 Task: Add a signature Marcus Martinez containing With heartfelt thanks and warm wishes, Marcus Martinez to email address softage.6@softage.net and add a folder Consulting contracts
Action: Mouse moved to (85, 89)
Screenshot: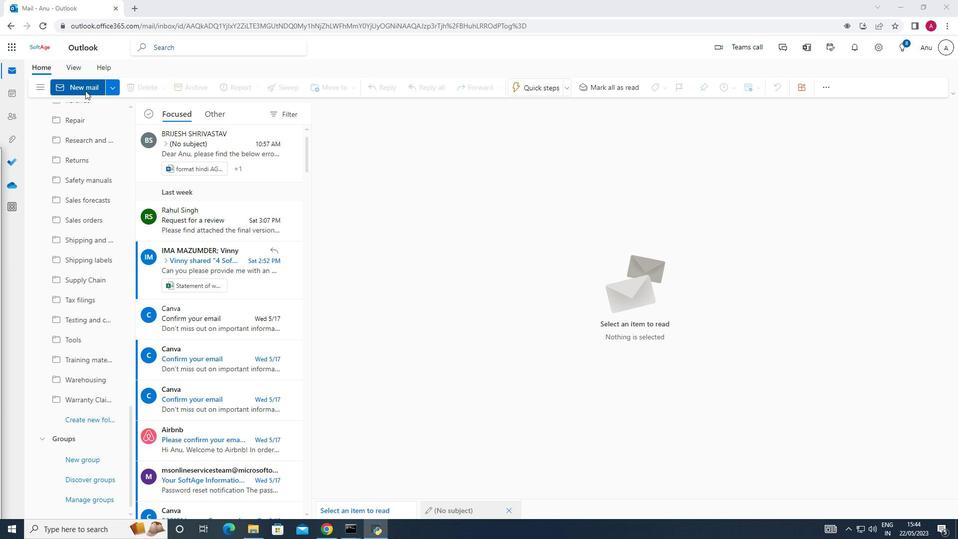 
Action: Mouse pressed left at (85, 89)
Screenshot: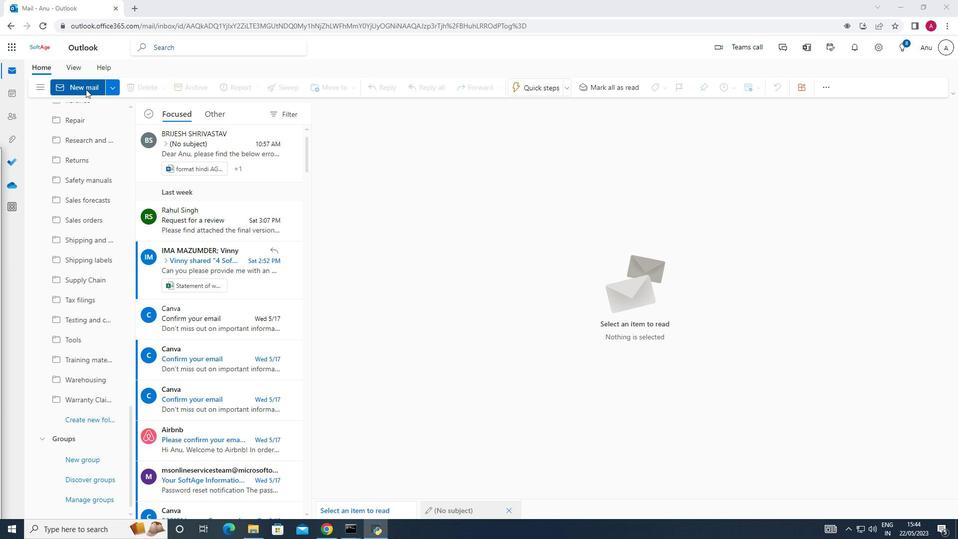 
Action: Mouse moved to (682, 87)
Screenshot: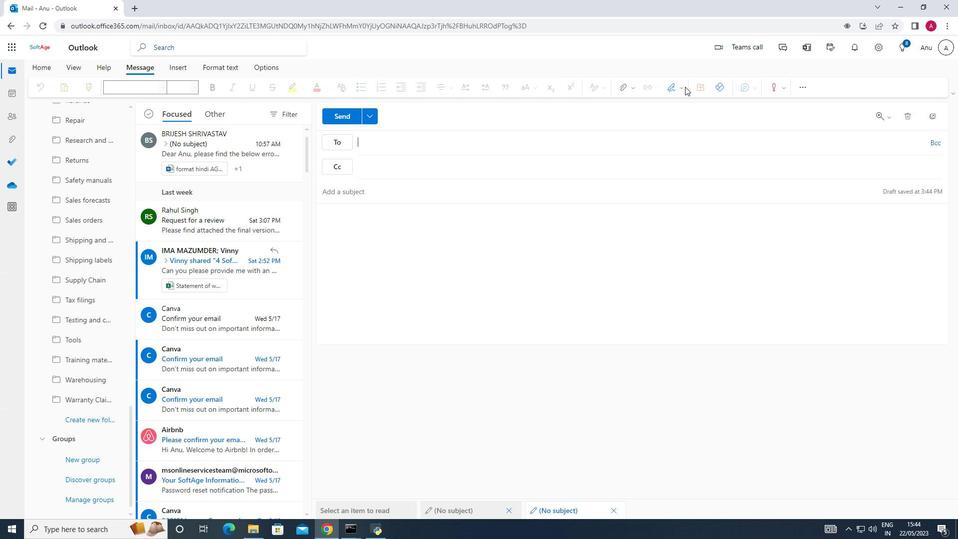 
Action: Mouse pressed left at (682, 87)
Screenshot: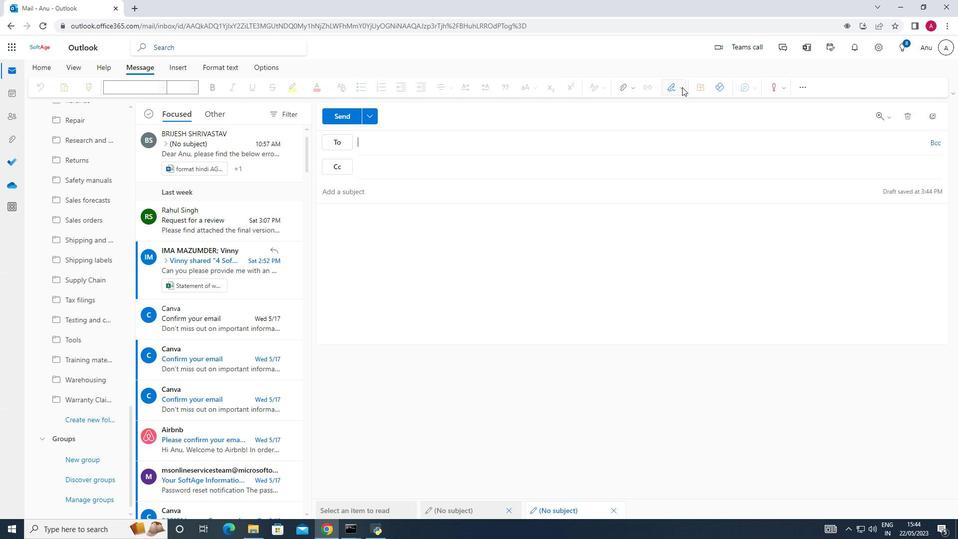 
Action: Mouse moved to (669, 124)
Screenshot: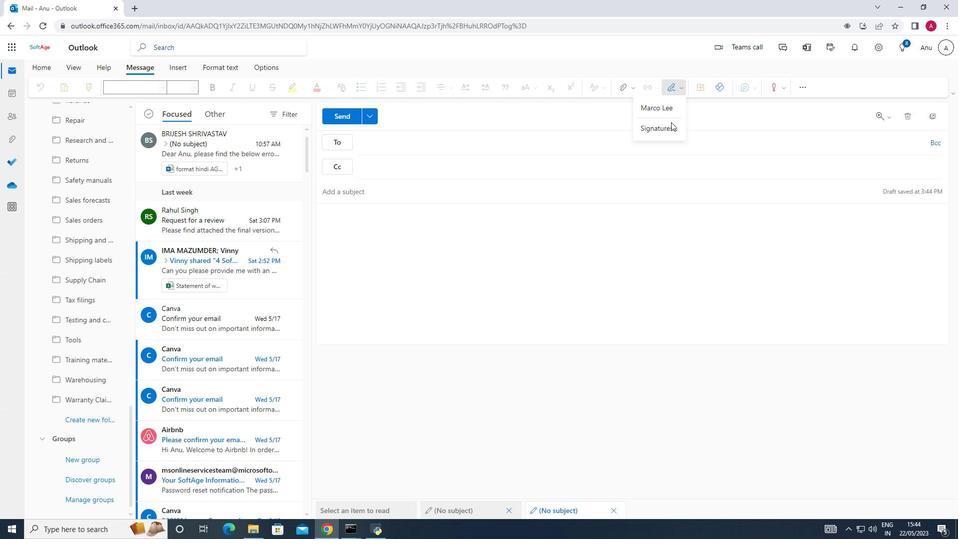 
Action: Mouse pressed left at (669, 124)
Screenshot: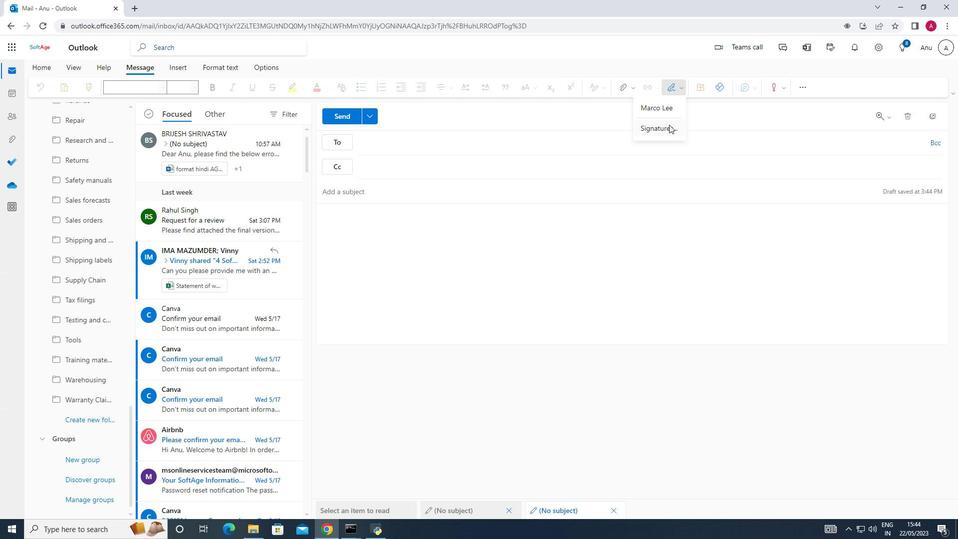 
Action: Mouse moved to (671, 166)
Screenshot: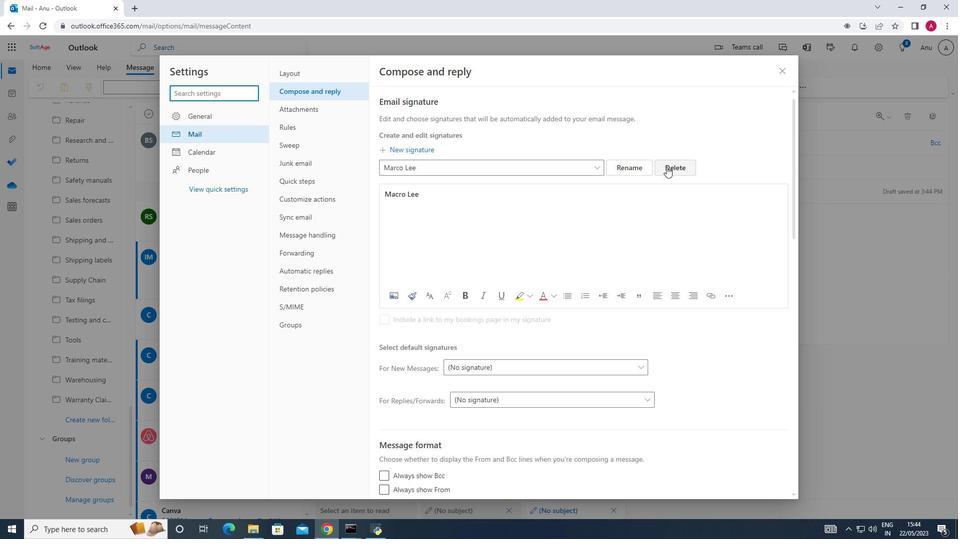
Action: Mouse pressed left at (671, 166)
Screenshot: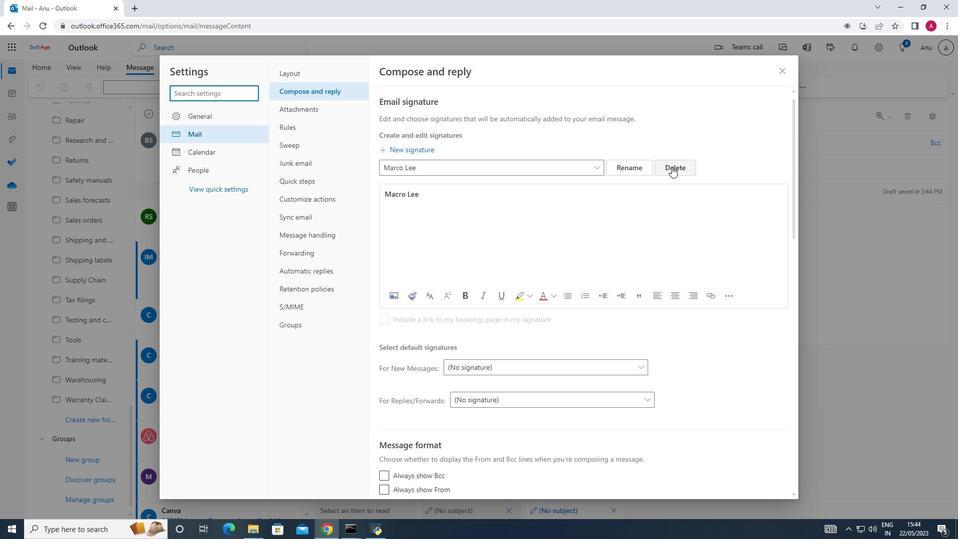 
Action: Mouse moved to (423, 166)
Screenshot: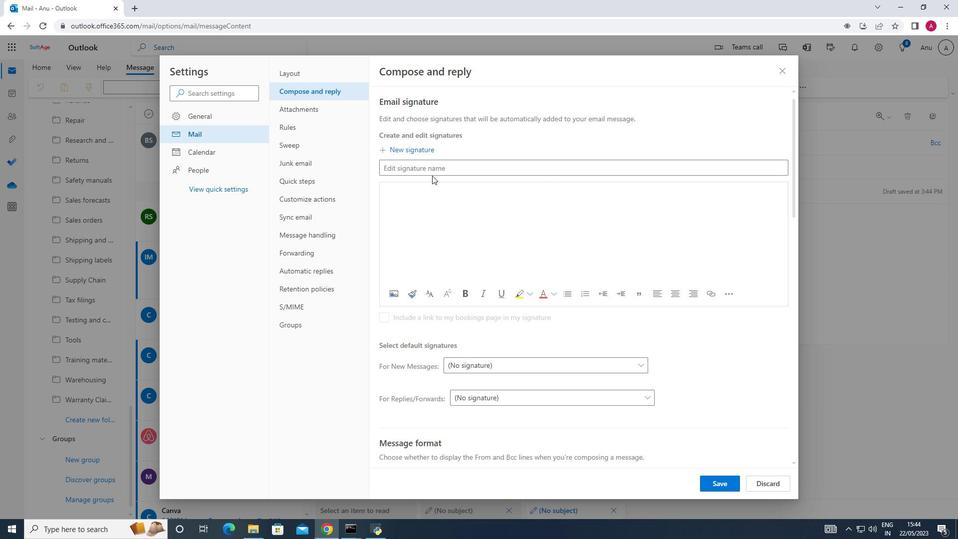 
Action: Mouse pressed left at (423, 166)
Screenshot: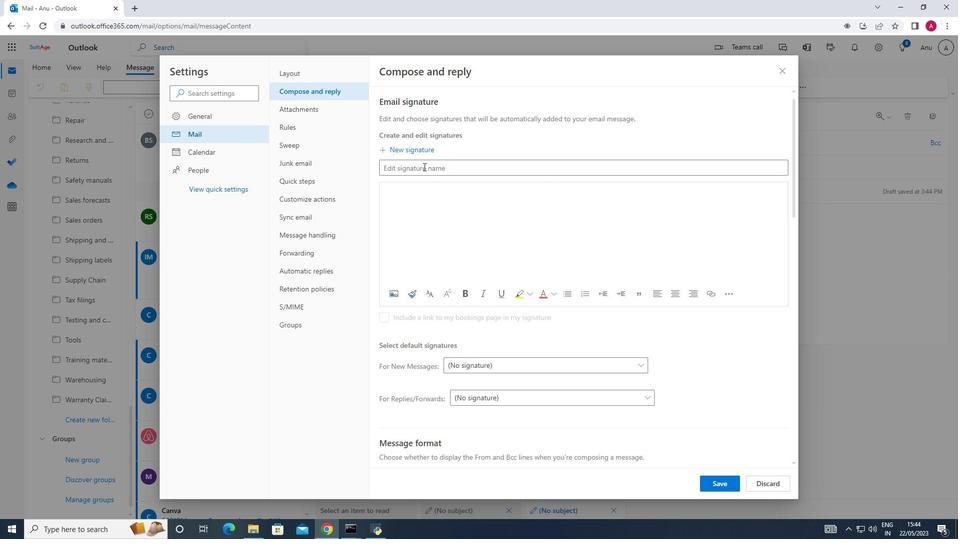 
Action: Mouse moved to (420, 166)
Screenshot: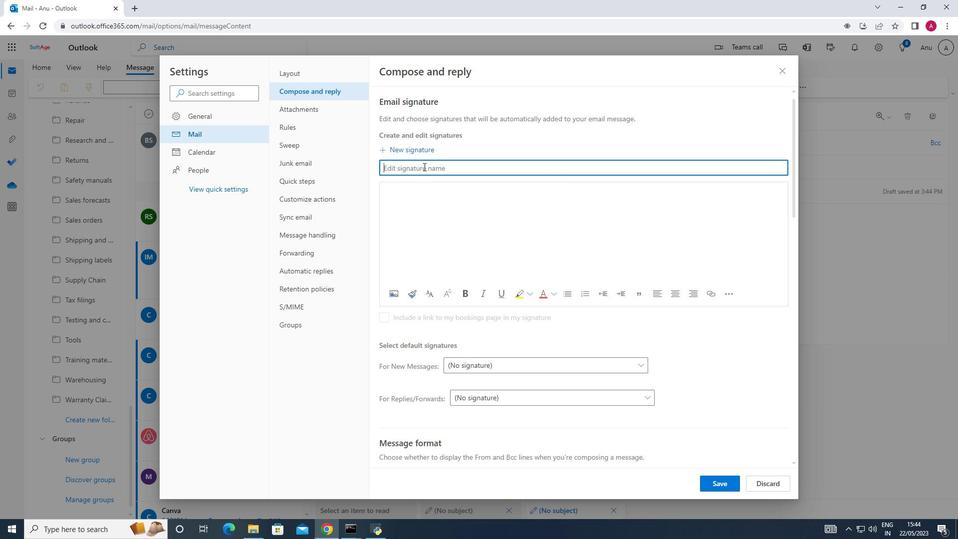 
Action: Key pressed <Key.shift_r><Key.shift_r>Marcus<Key.space><Key.shift_r>Martinez
Screenshot: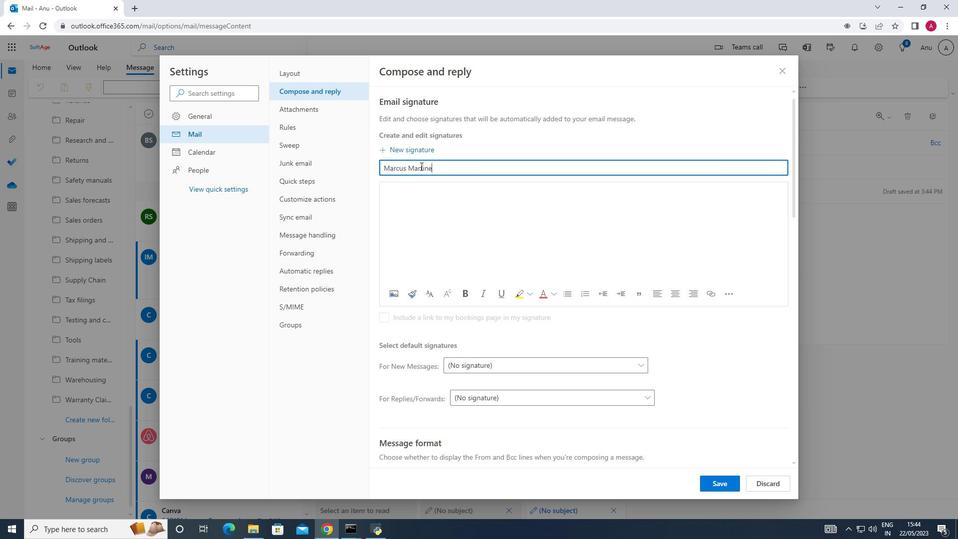 
Action: Mouse moved to (381, 192)
Screenshot: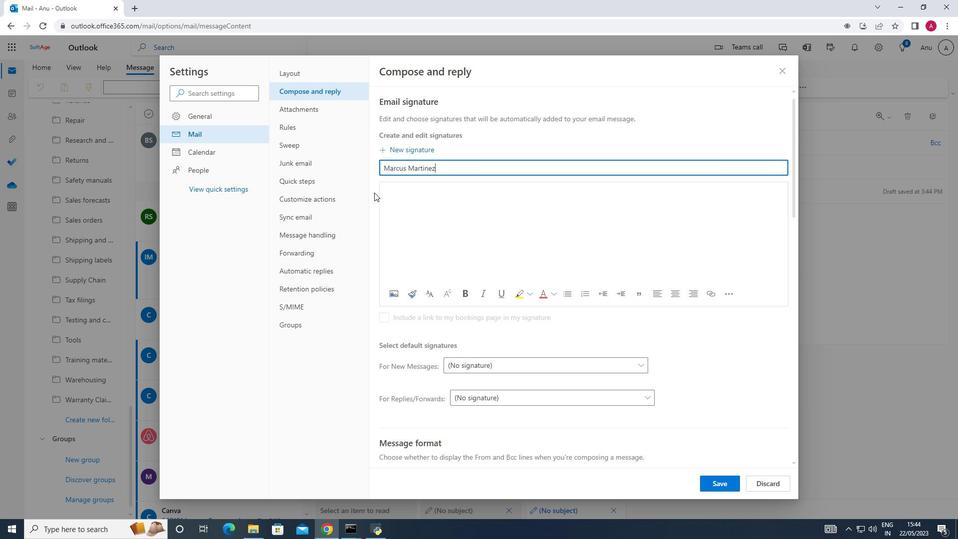 
Action: Mouse pressed left at (381, 192)
Screenshot: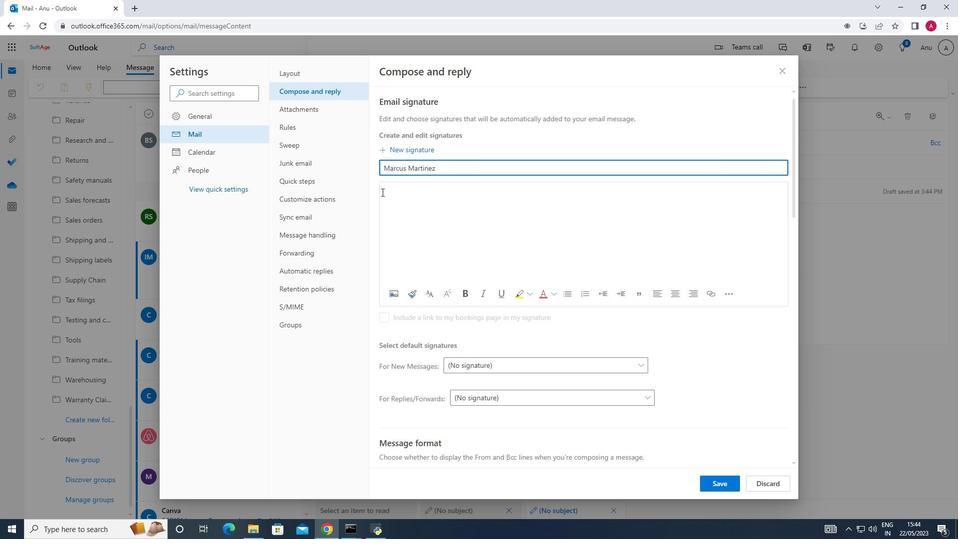 
Action: Key pressed <Key.shift_r>Marcus<Key.space><Key.shift_r>Martinez
Screenshot: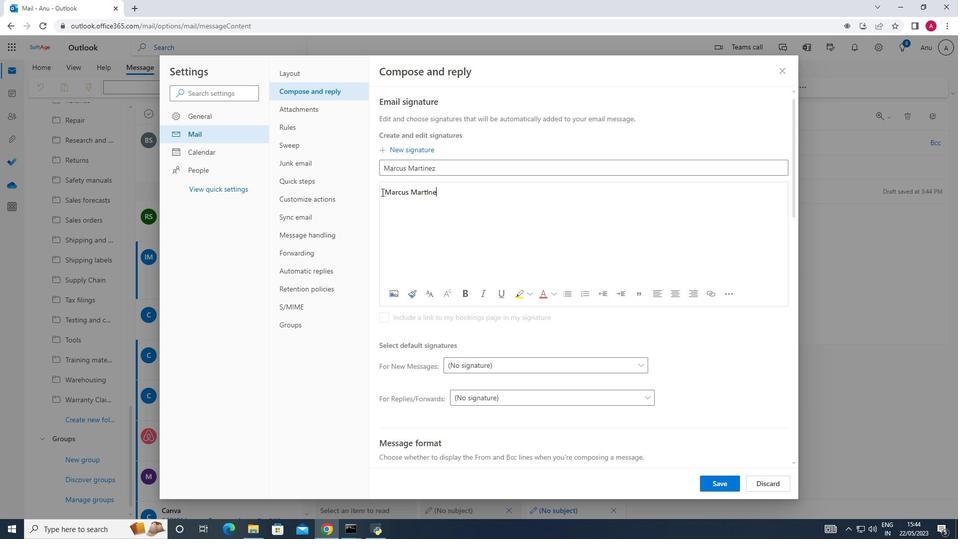 
Action: Mouse moved to (729, 481)
Screenshot: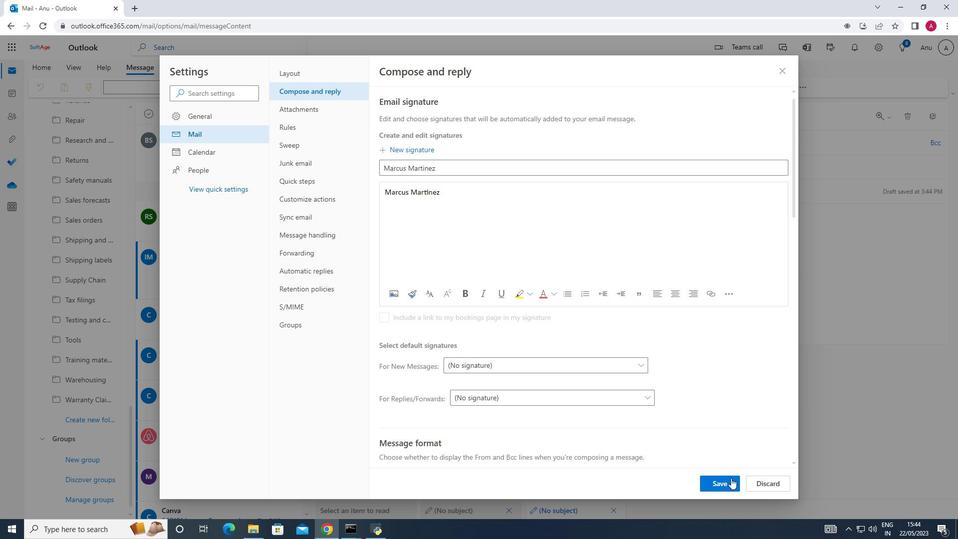
Action: Mouse pressed left at (729, 481)
Screenshot: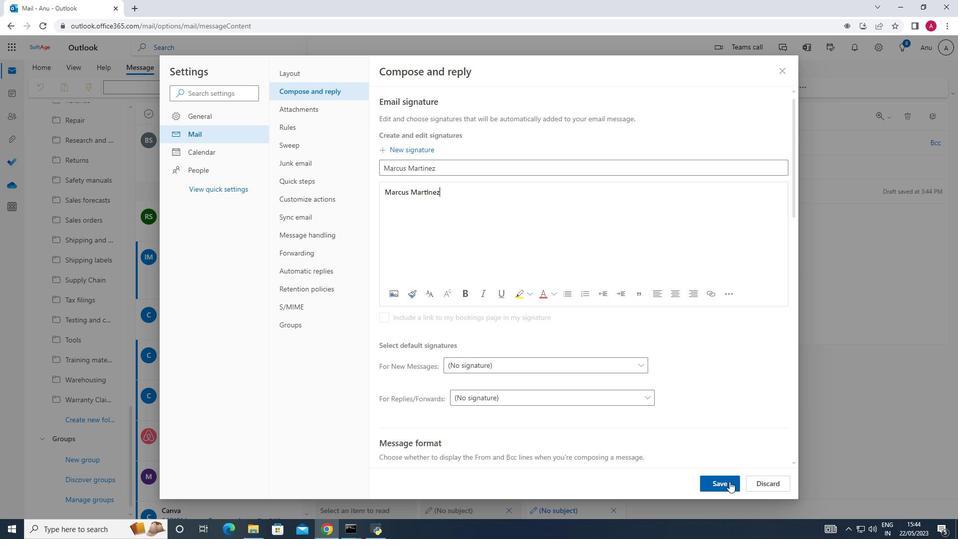 
Action: Mouse moved to (781, 66)
Screenshot: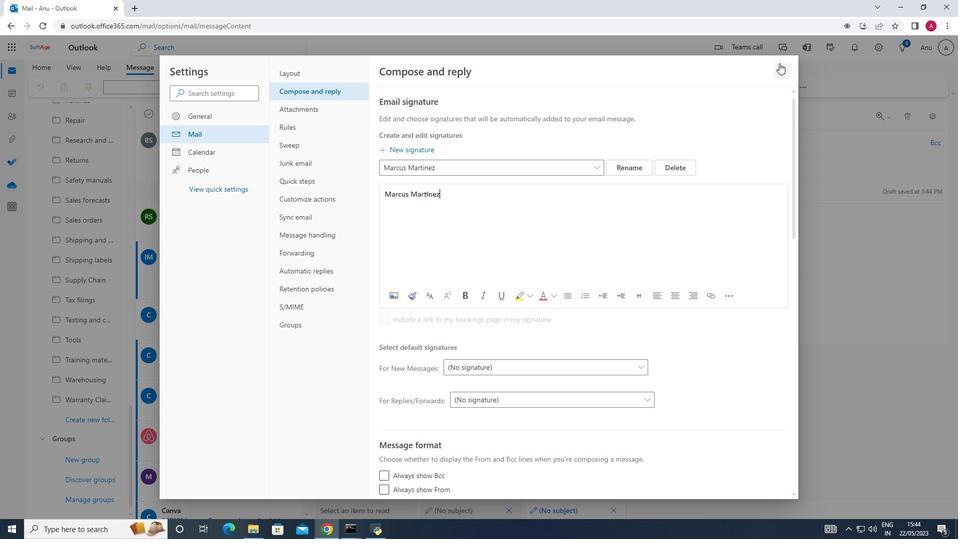 
Action: Mouse pressed left at (781, 66)
Screenshot: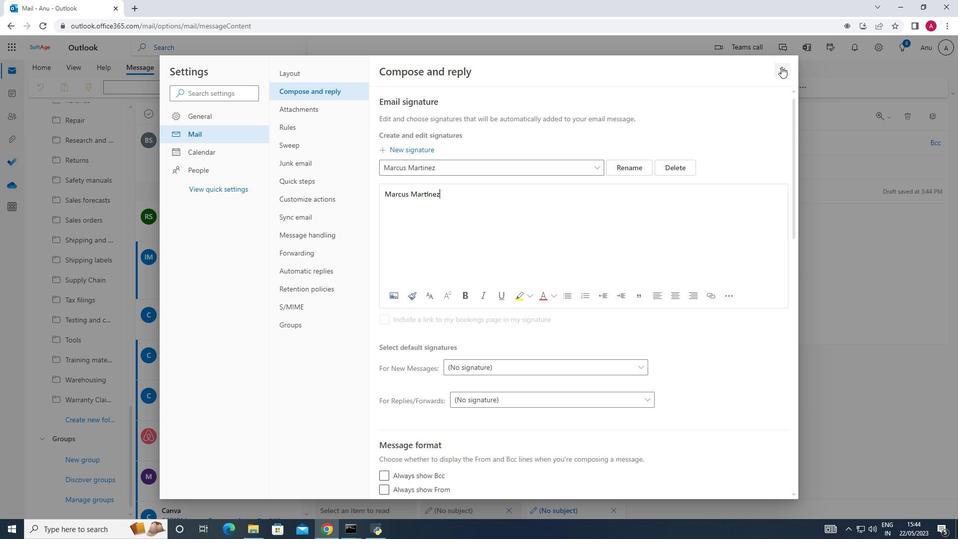 
Action: Mouse moved to (683, 87)
Screenshot: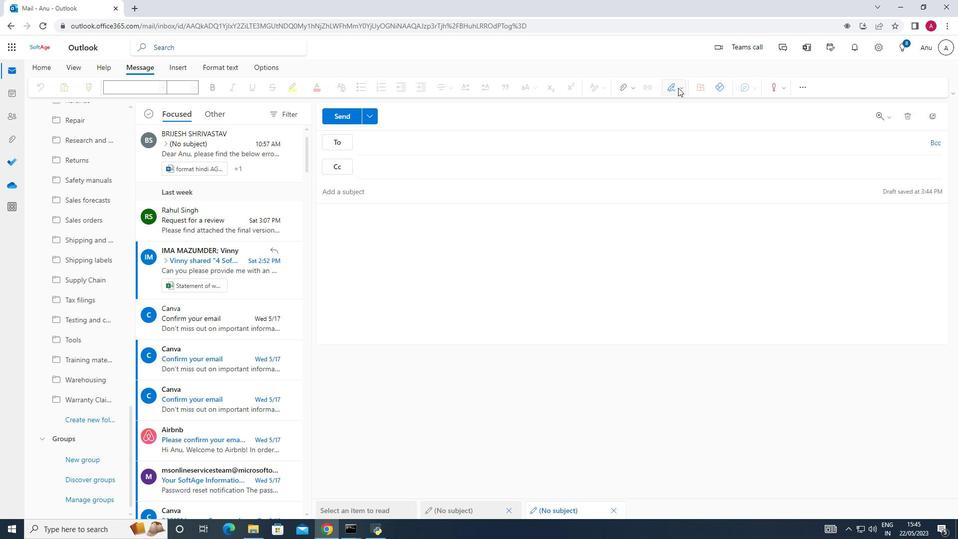 
Action: Mouse pressed left at (683, 87)
Screenshot: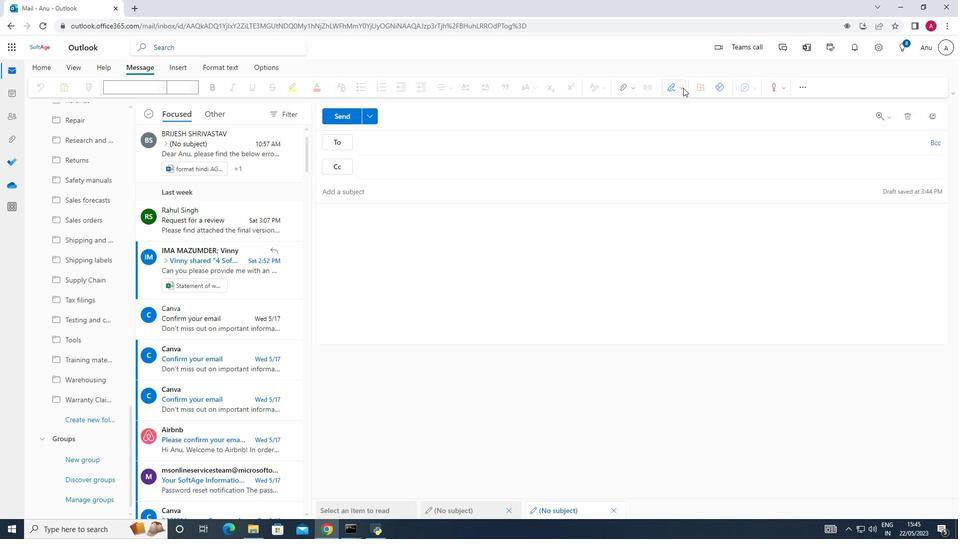 
Action: Mouse moved to (668, 104)
Screenshot: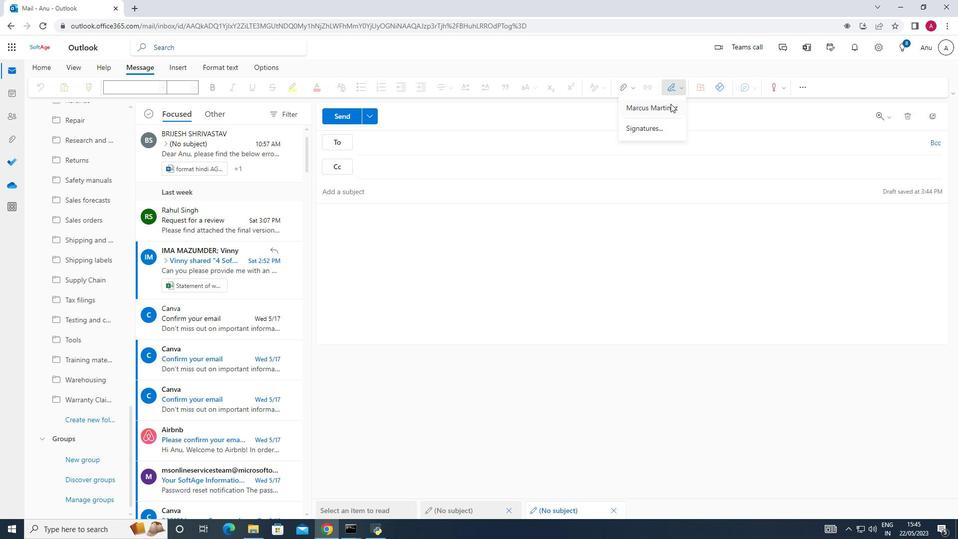 
Action: Mouse pressed left at (668, 104)
Screenshot: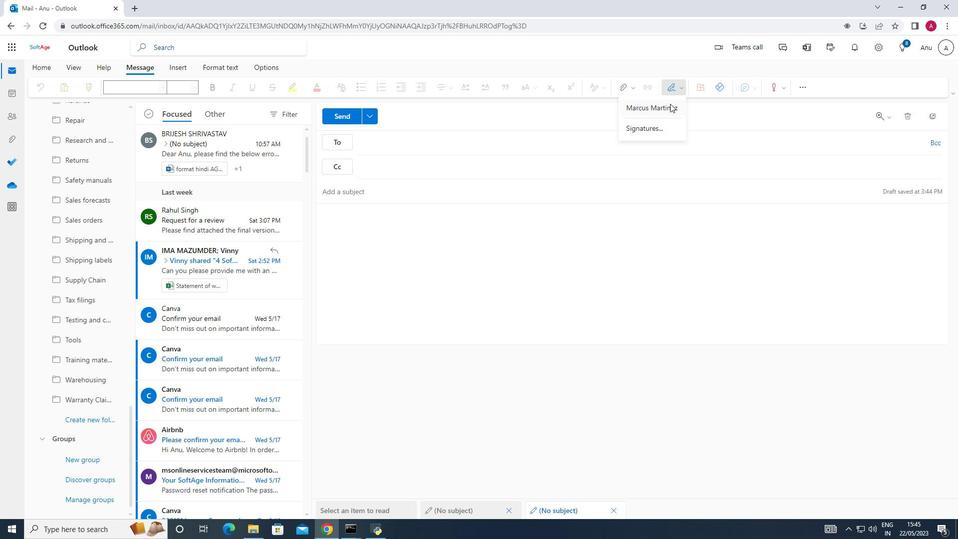 
Action: Mouse moved to (596, 156)
Screenshot: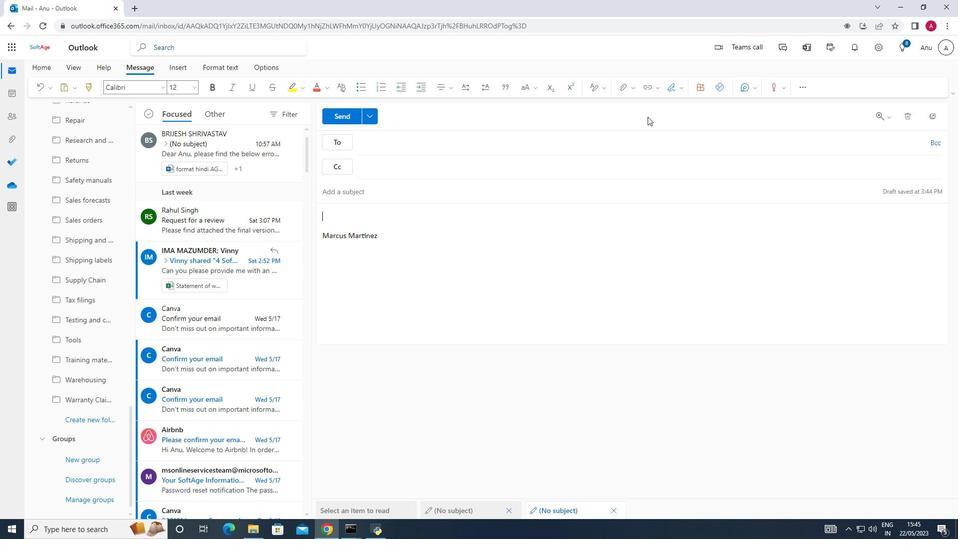 
Action: Key pressed <Key.shift>Heartfelt<Key.space>thanks<Key.space>and<Key.space>warm<Key.space>wishes.
Screenshot: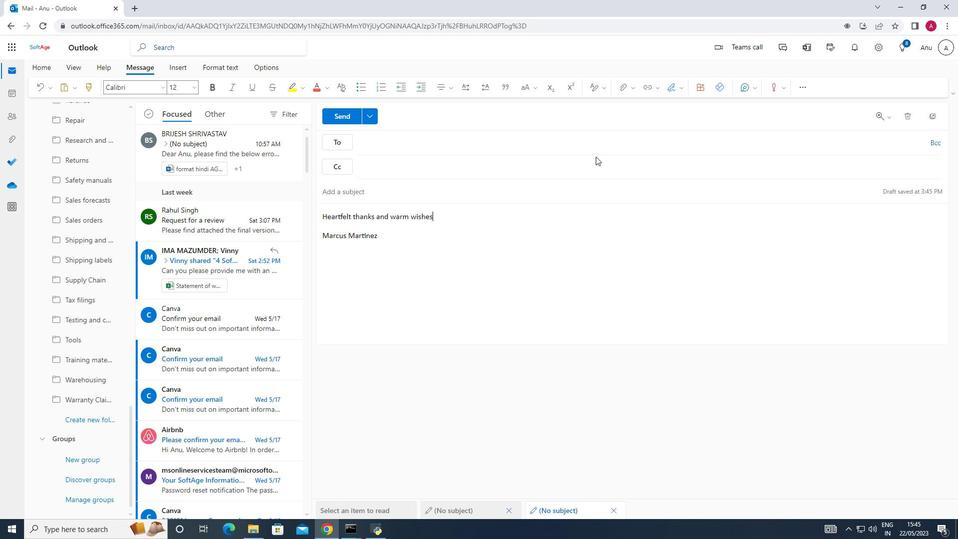 
Action: Mouse moved to (478, 140)
Screenshot: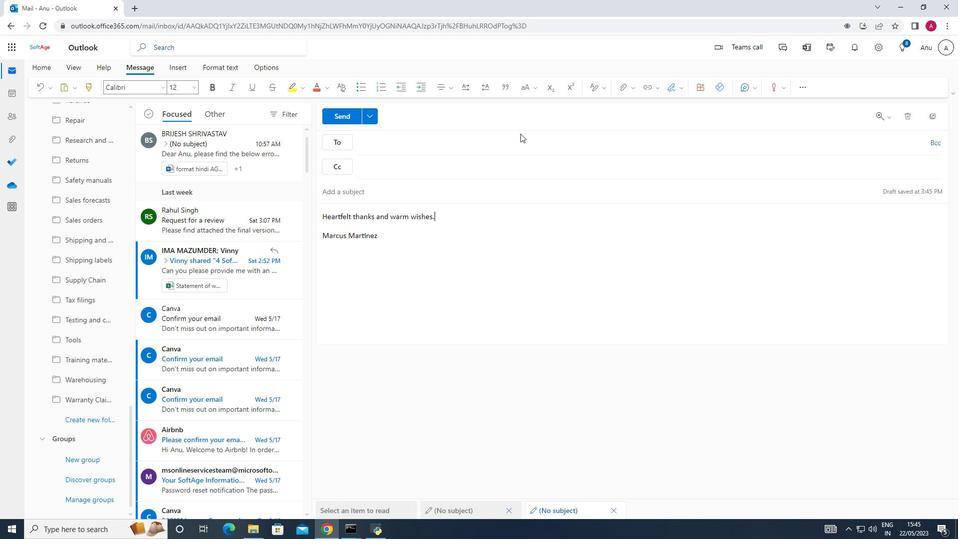 
Action: Mouse pressed left at (478, 140)
Screenshot: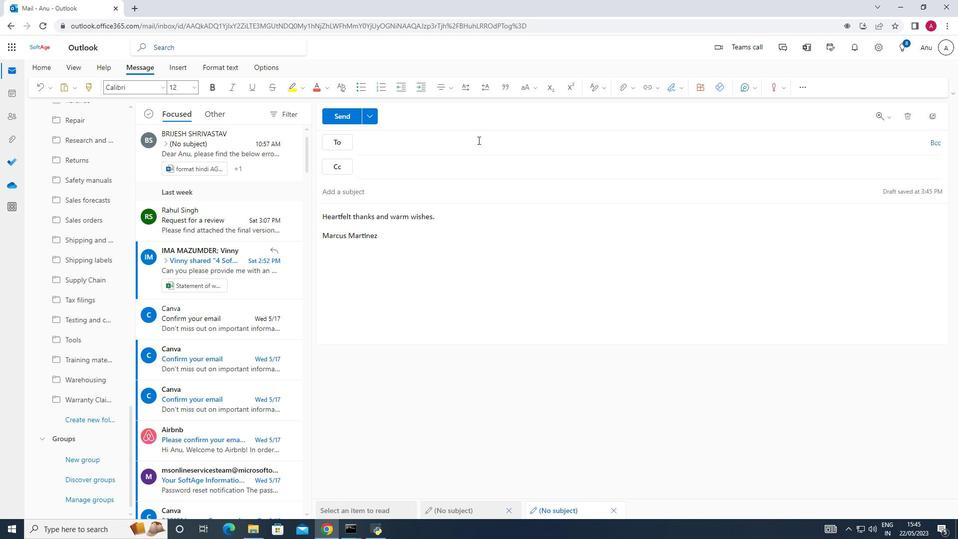 
Action: Key pressed softage.6<Key.shift>@softage.net
Screenshot: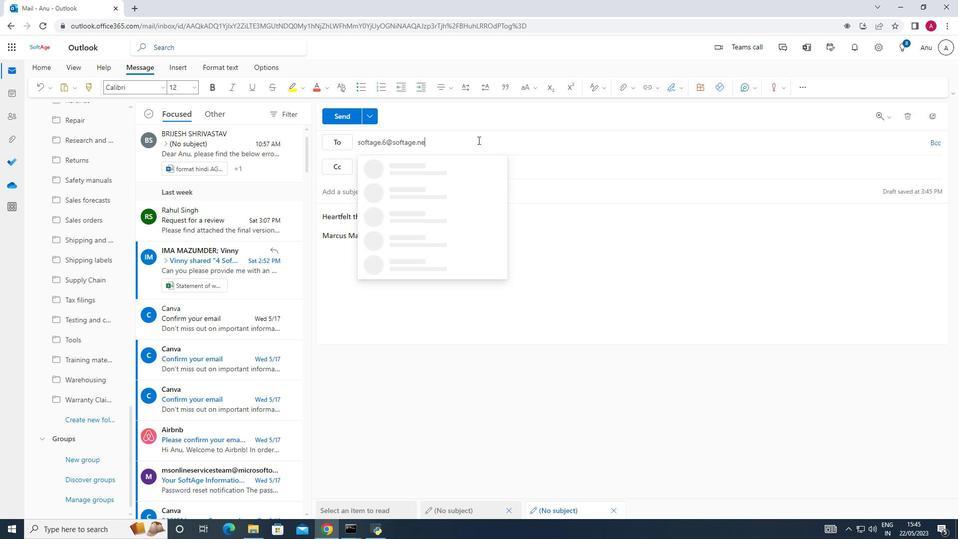 
Action: Mouse moved to (459, 163)
Screenshot: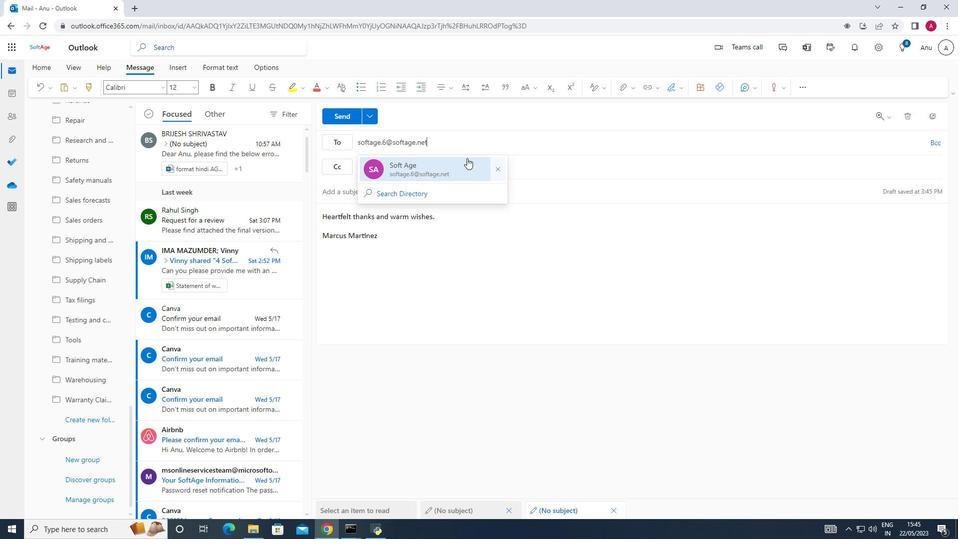 
Action: Mouse pressed left at (459, 163)
Screenshot: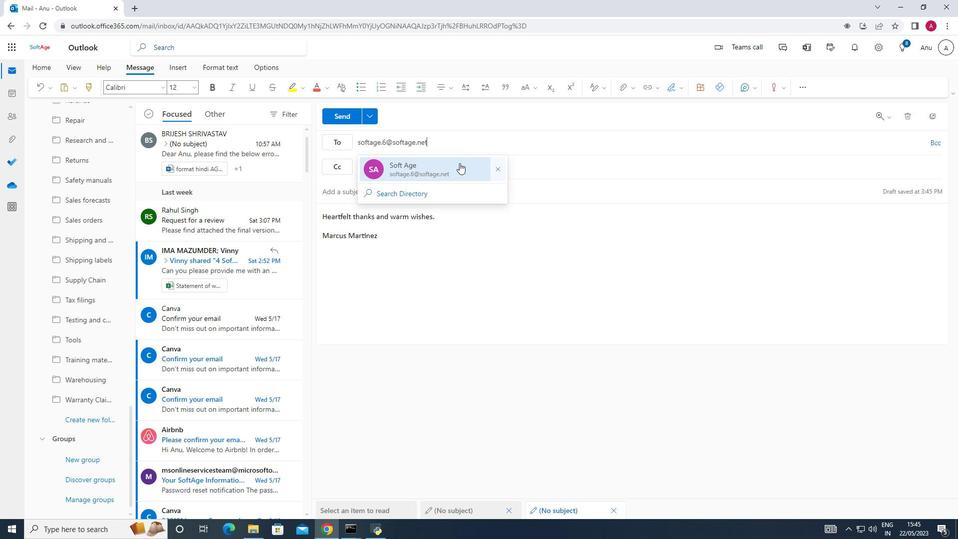 
Action: Mouse moved to (94, 416)
Screenshot: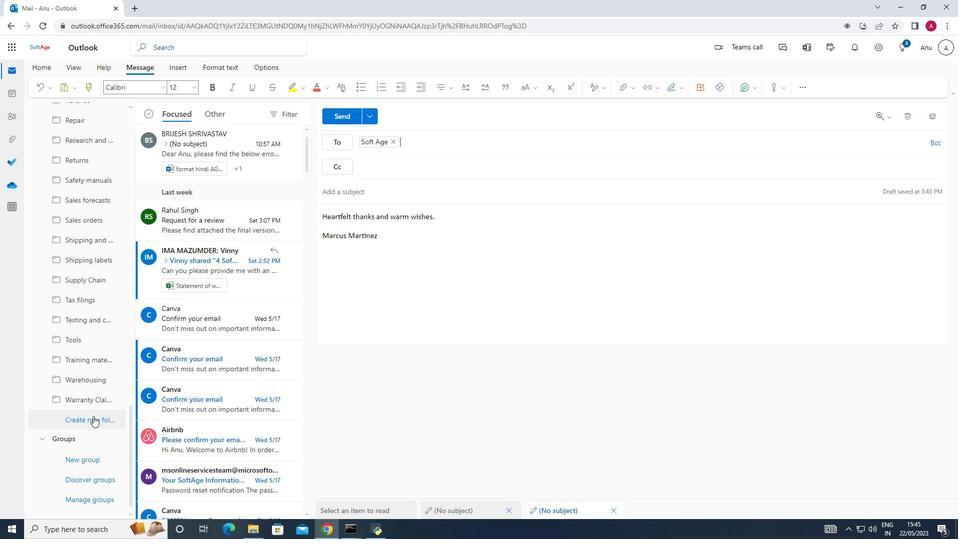 
Action: Mouse pressed left at (94, 416)
Screenshot: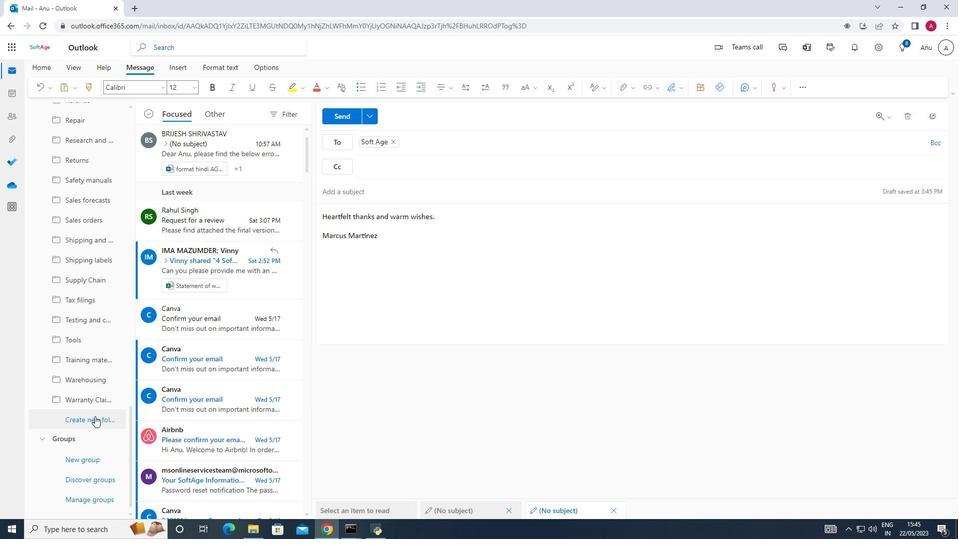 
Action: Mouse moved to (93, 413)
Screenshot: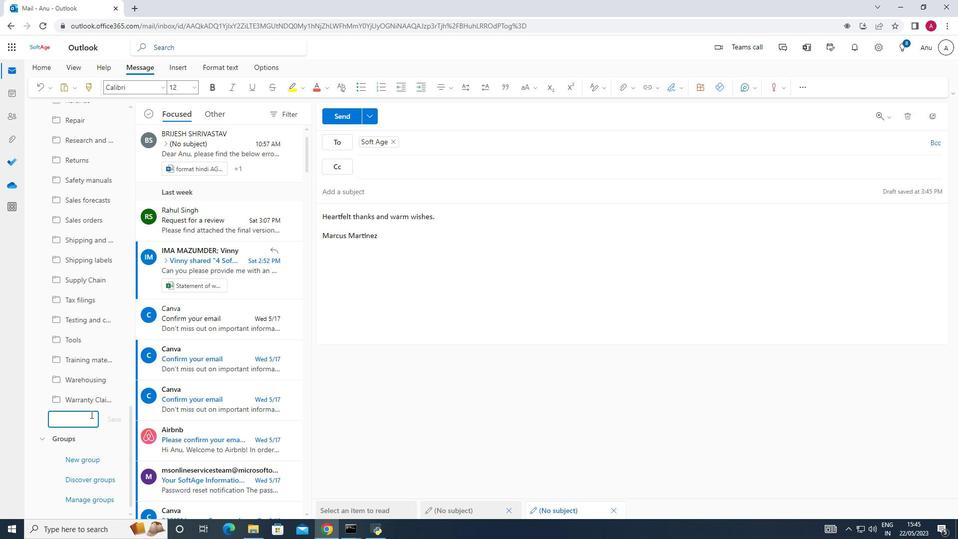 
Action: Key pressed <Key.shift><Key.shift><Key.shift><Key.shift><Key.shift><Key.shift><Key.shift><Key.shift><Key.shift><Key.shift><Key.shift><Key.shift><Key.shift><Key.shift><Key.shift>Consulting<Key.space>contracts
Screenshot: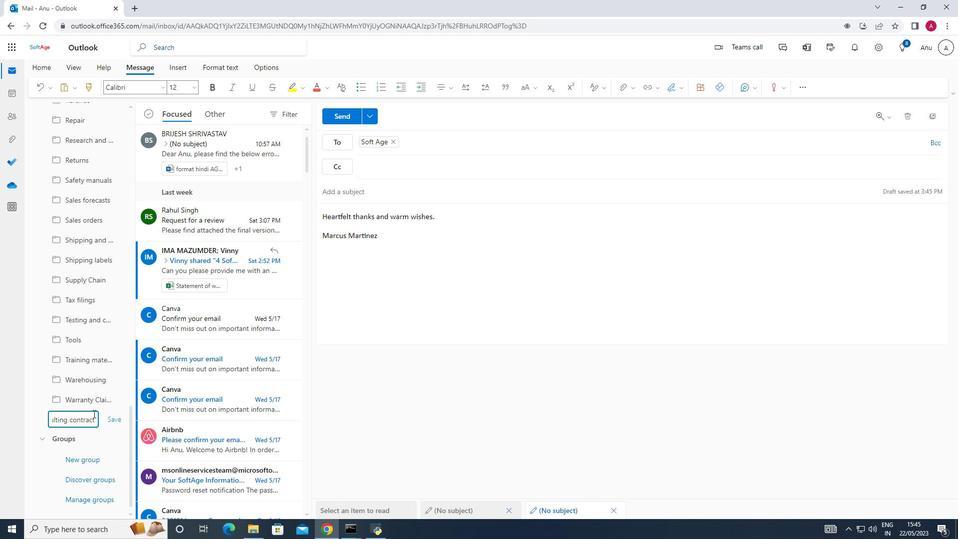 
Action: Mouse moved to (116, 418)
Screenshot: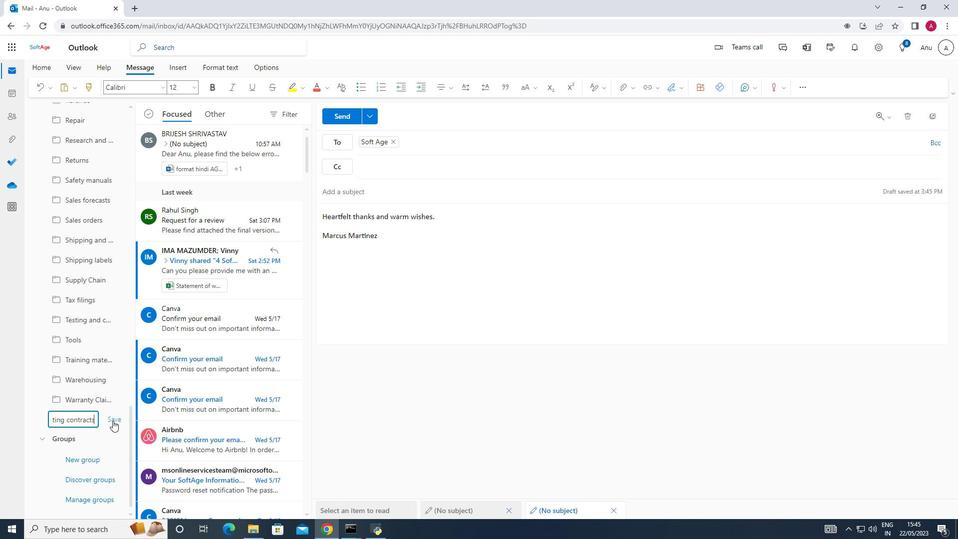 
Action: Mouse pressed left at (116, 418)
Screenshot: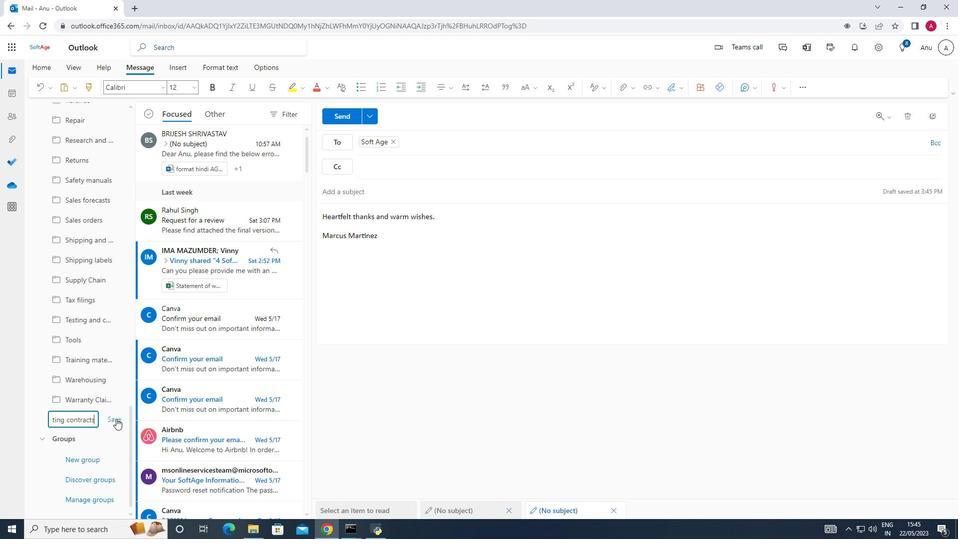 
Action: Mouse moved to (349, 118)
Screenshot: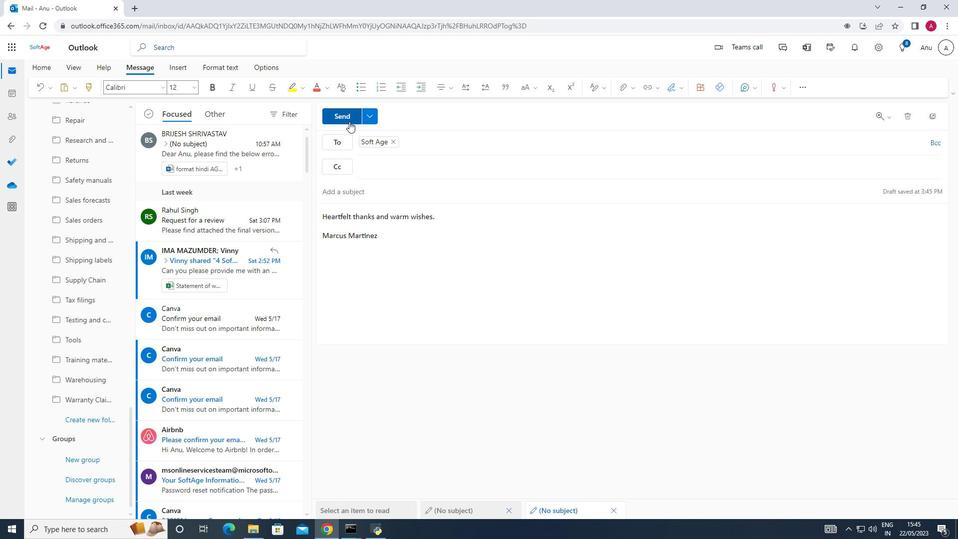 
Action: Mouse pressed left at (349, 118)
Screenshot: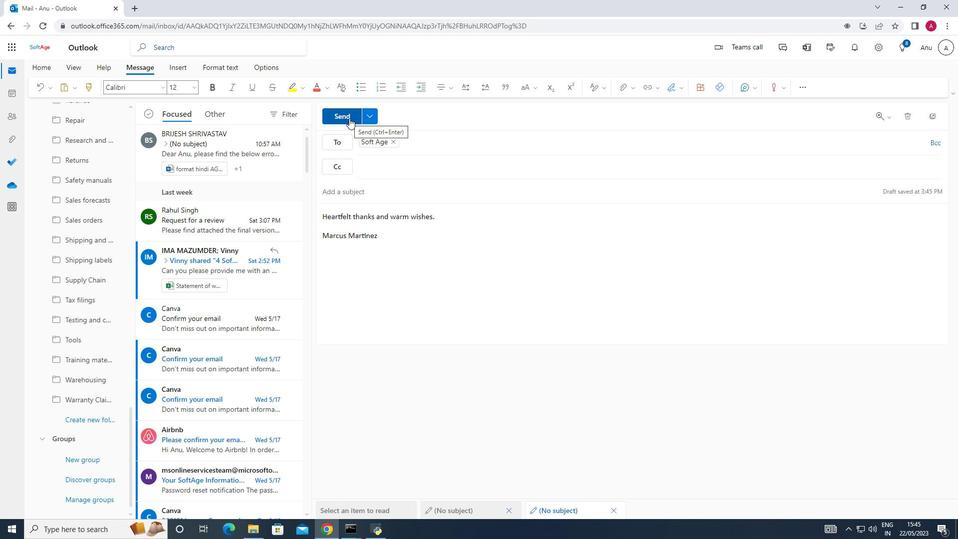 
Action: Mouse moved to (484, 299)
Screenshot: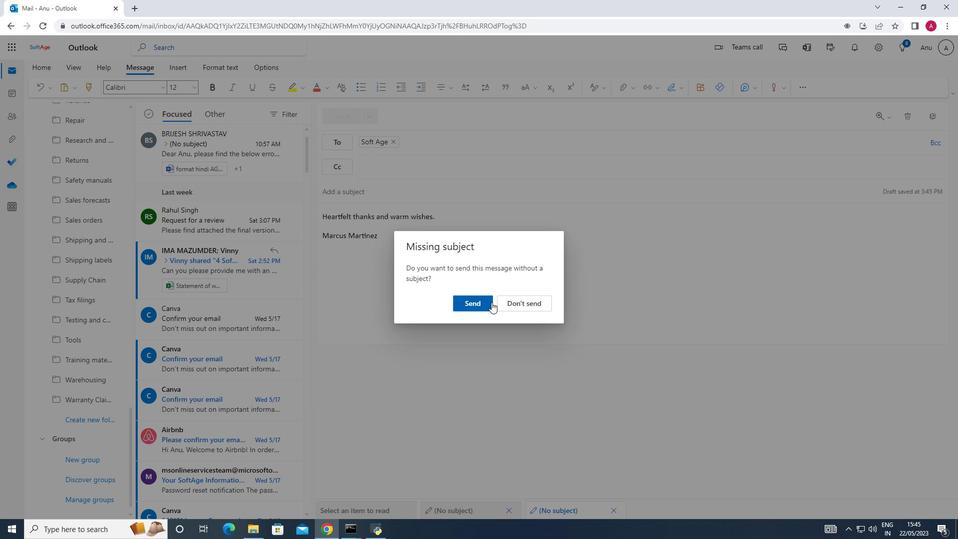 
Action: Mouse pressed left at (484, 299)
Screenshot: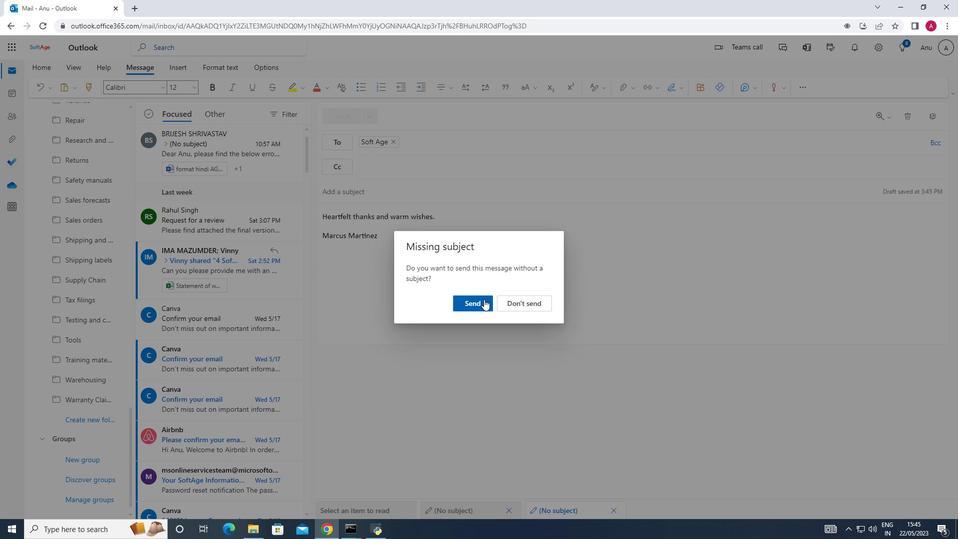 
Action: Mouse moved to (502, 300)
Screenshot: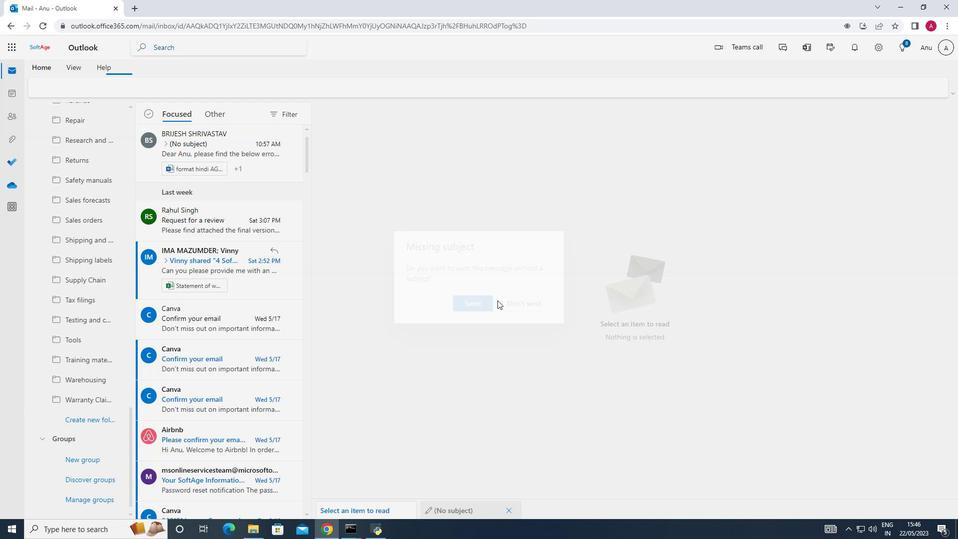 
